 Task: Change font size of title  "Rate" to 18.
Action: Mouse pressed left at (49, 318)
Screenshot: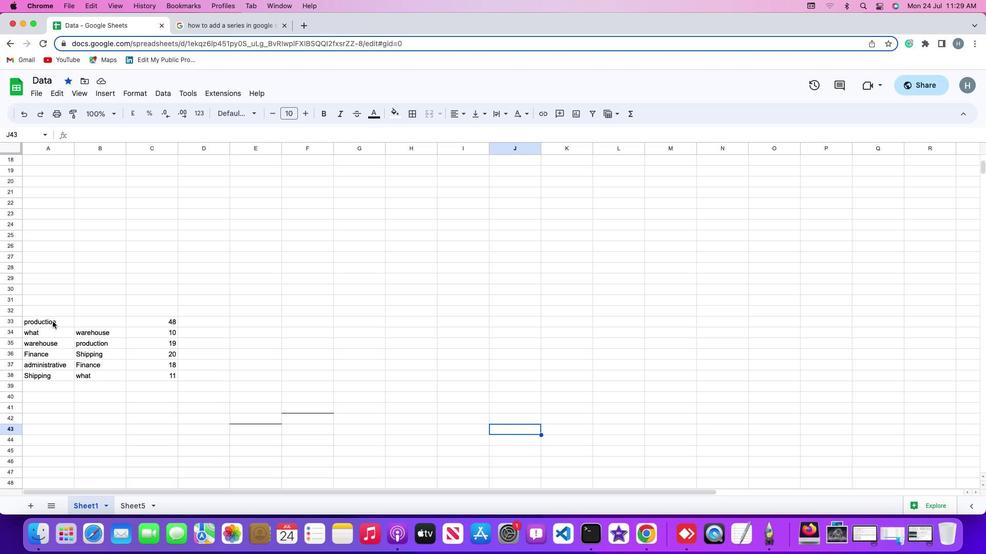 
Action: Mouse pressed left at (49, 318)
Screenshot: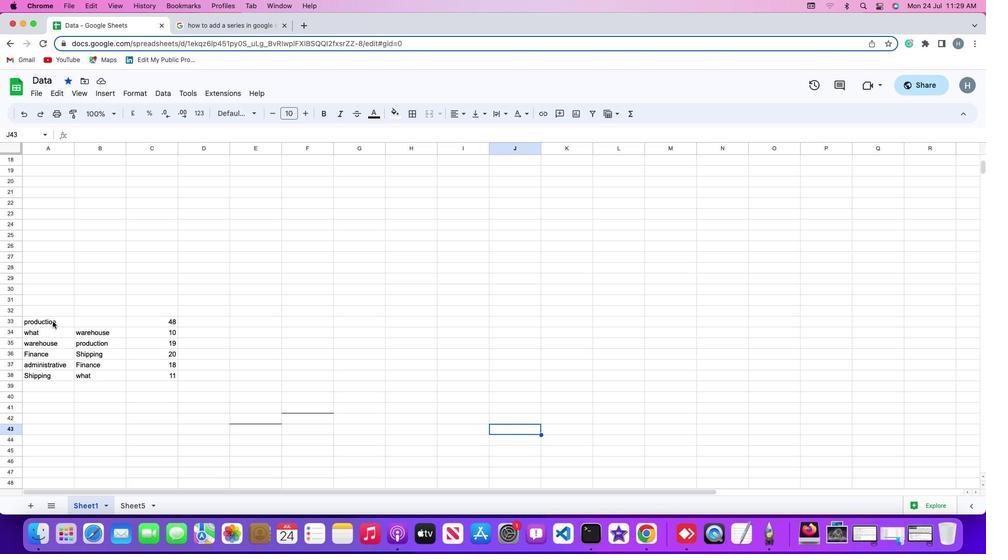 
Action: Mouse moved to (104, 91)
Screenshot: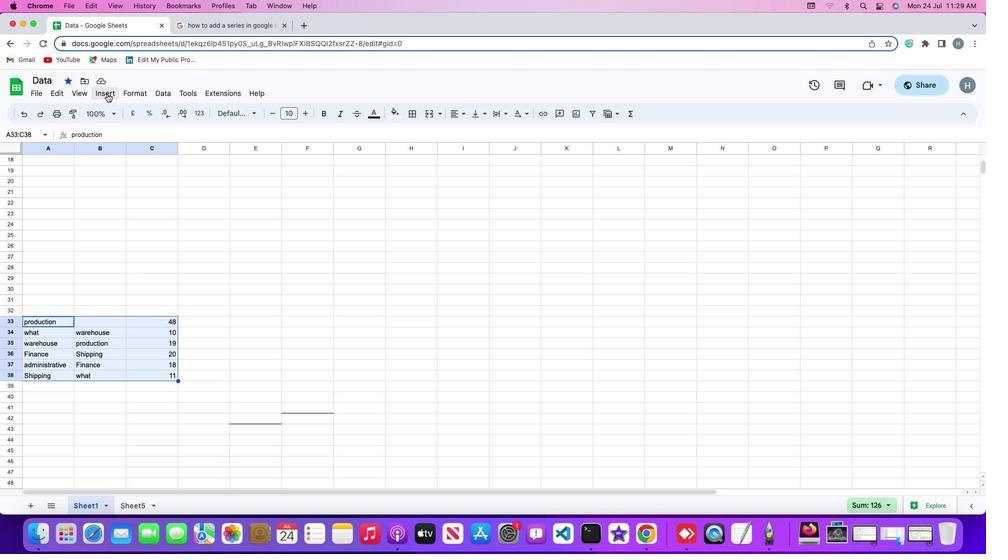 
Action: Mouse pressed left at (104, 91)
Screenshot: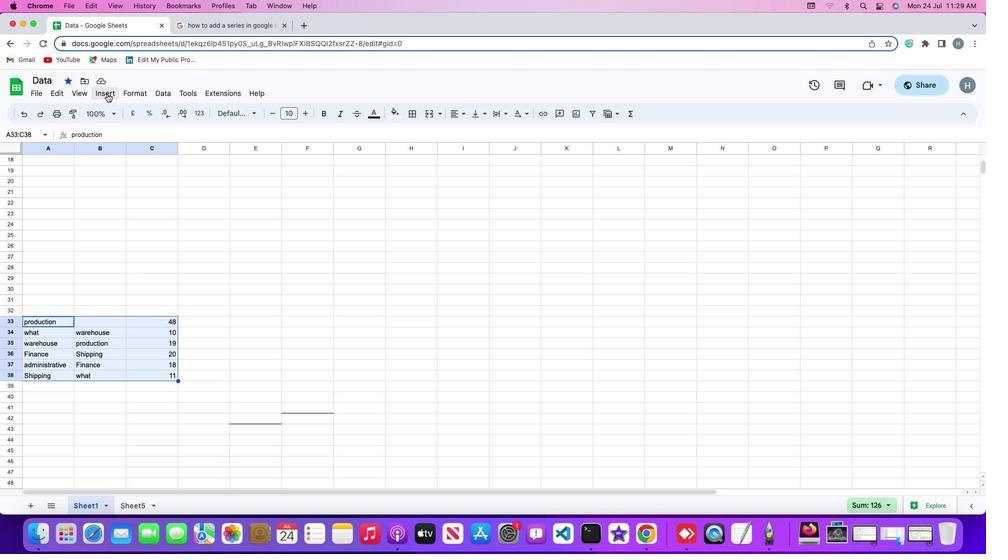 
Action: Mouse moved to (137, 184)
Screenshot: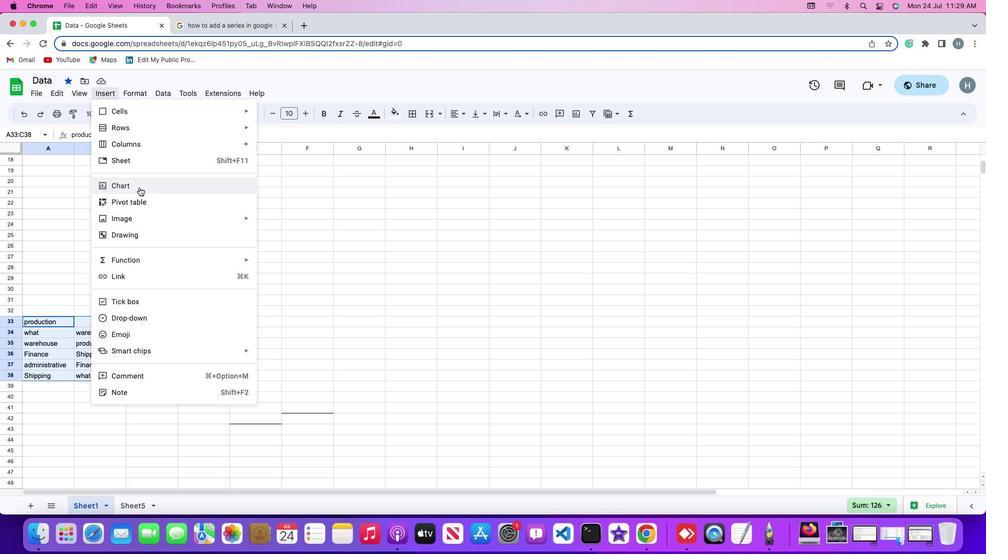 
Action: Mouse pressed left at (137, 184)
Screenshot: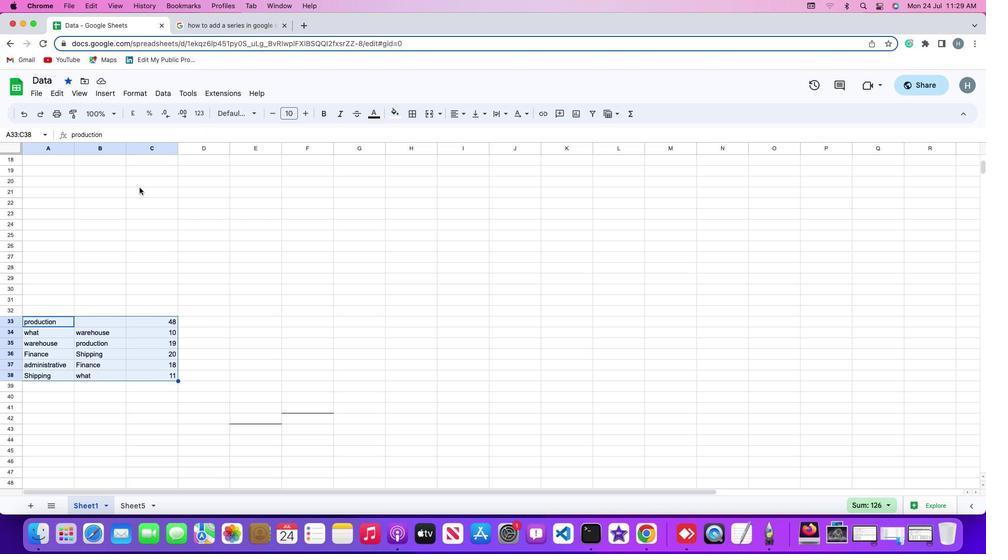 
Action: Mouse moved to (932, 140)
Screenshot: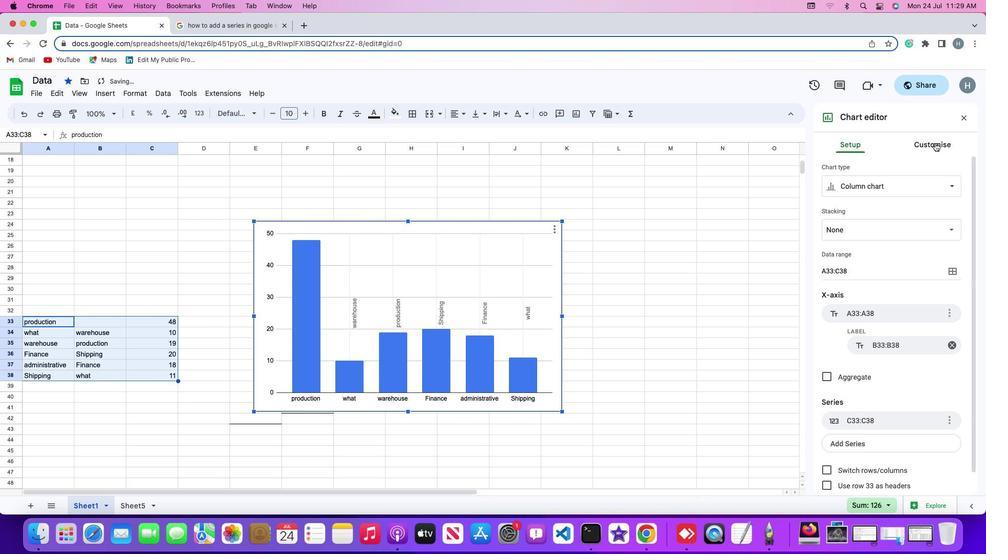 
Action: Mouse pressed left at (932, 140)
Screenshot: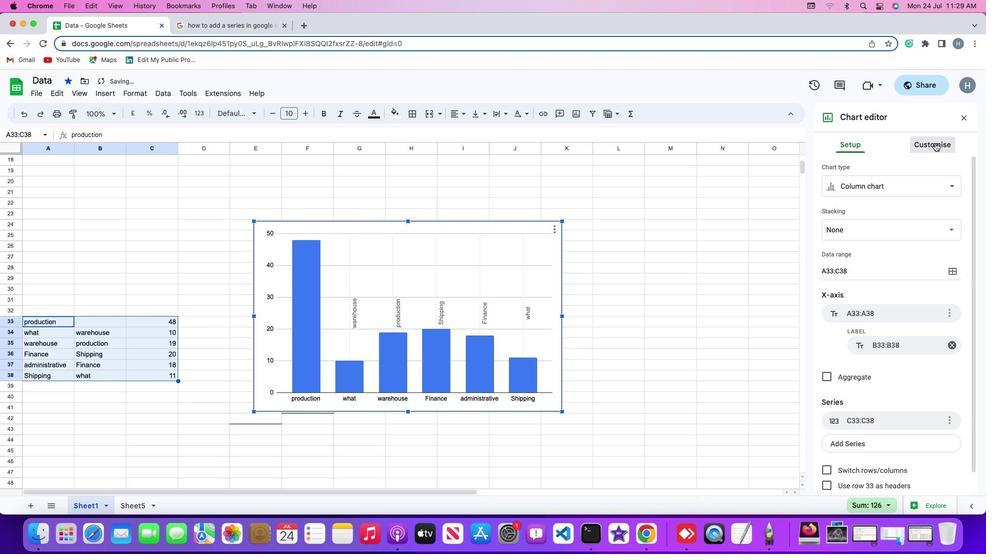 
Action: Mouse moved to (889, 197)
Screenshot: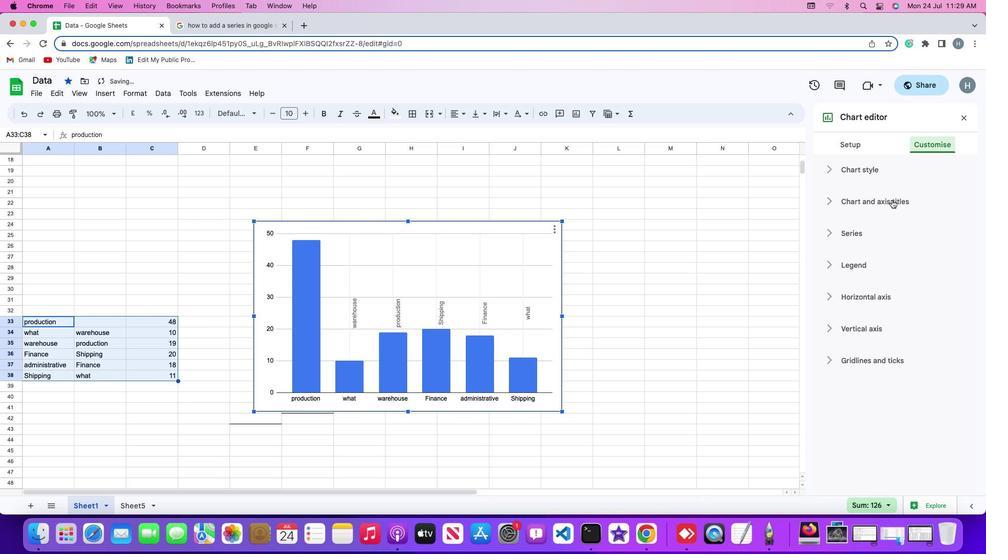 
Action: Mouse pressed left at (889, 197)
Screenshot: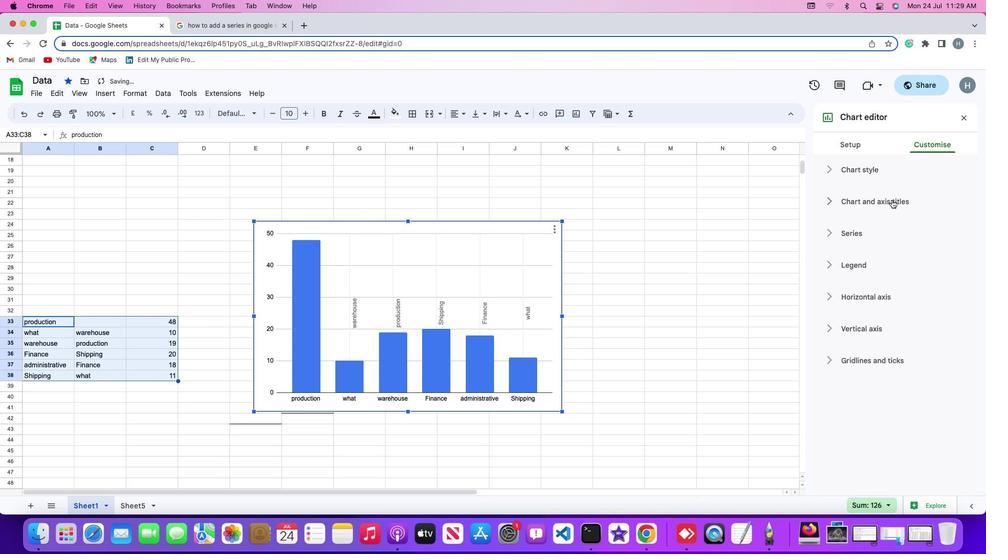 
Action: Mouse moved to (889, 225)
Screenshot: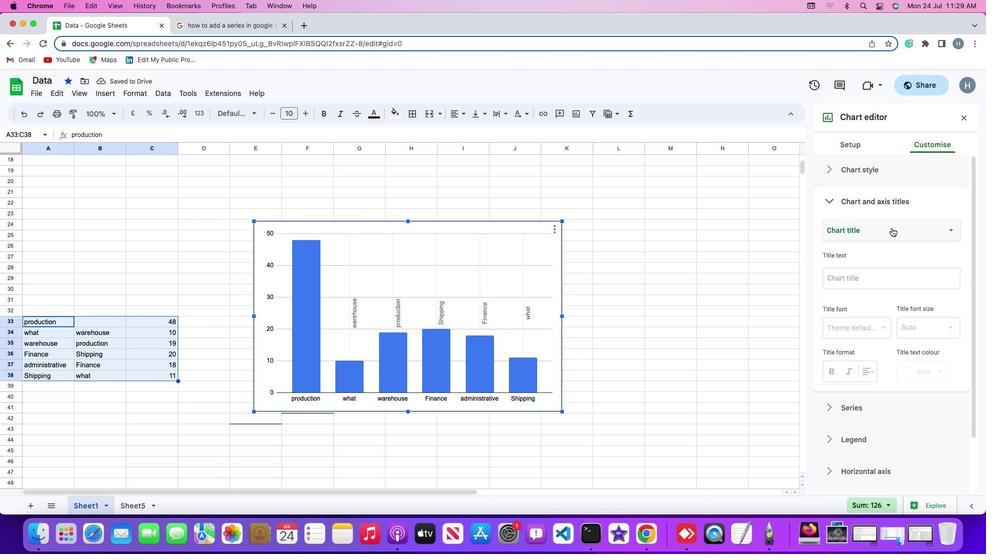 
Action: Mouse pressed left at (889, 225)
Screenshot: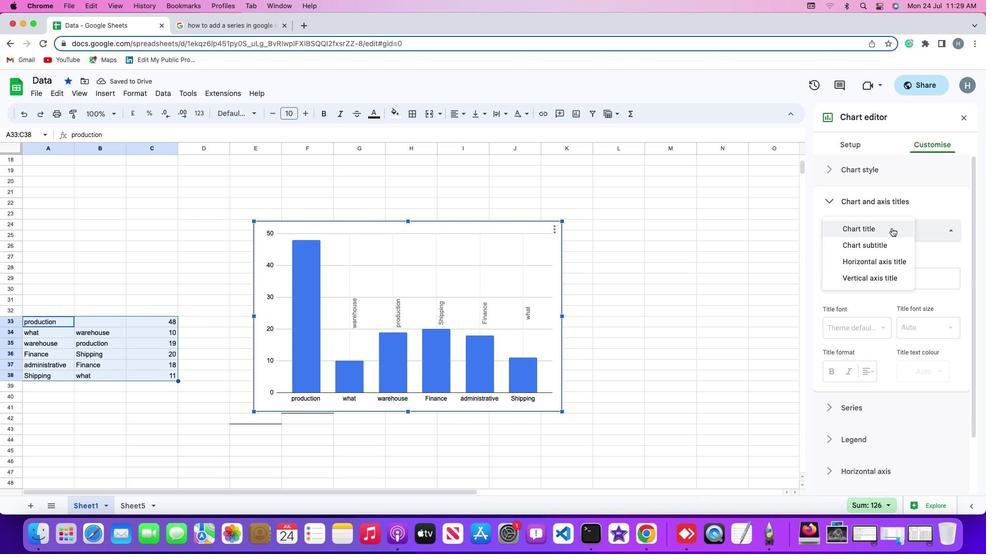 
Action: Mouse moved to (877, 273)
Screenshot: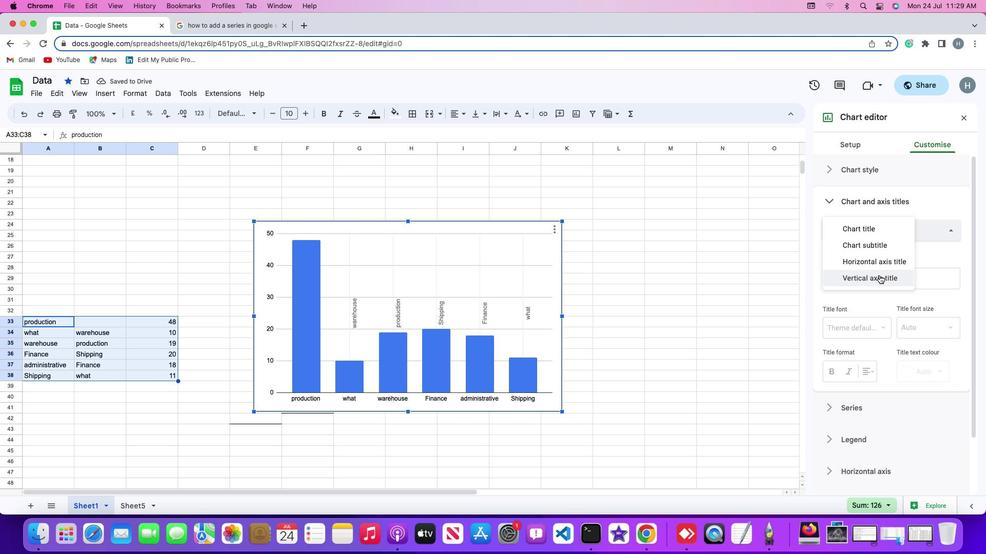 
Action: Mouse pressed left at (877, 273)
Screenshot: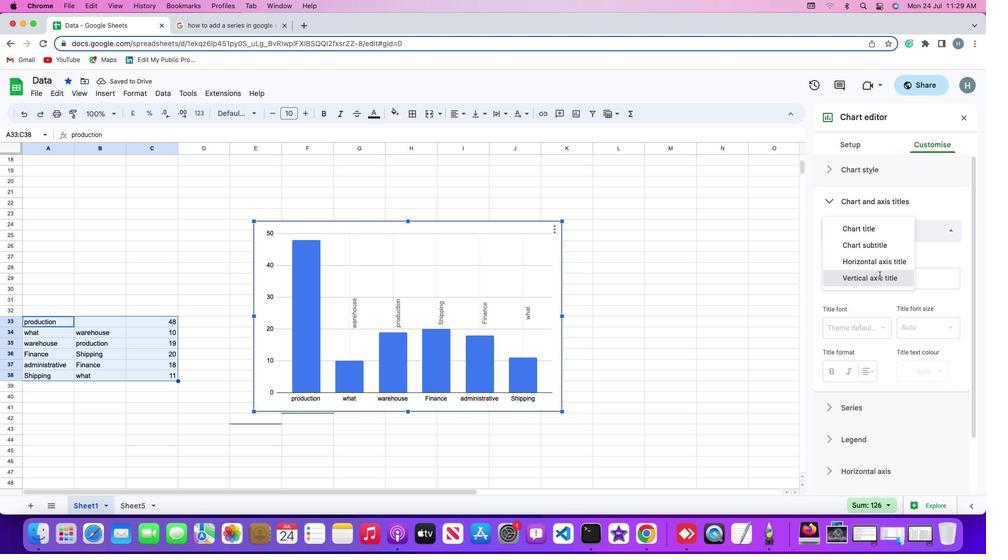 
Action: Mouse pressed left at (877, 273)
Screenshot: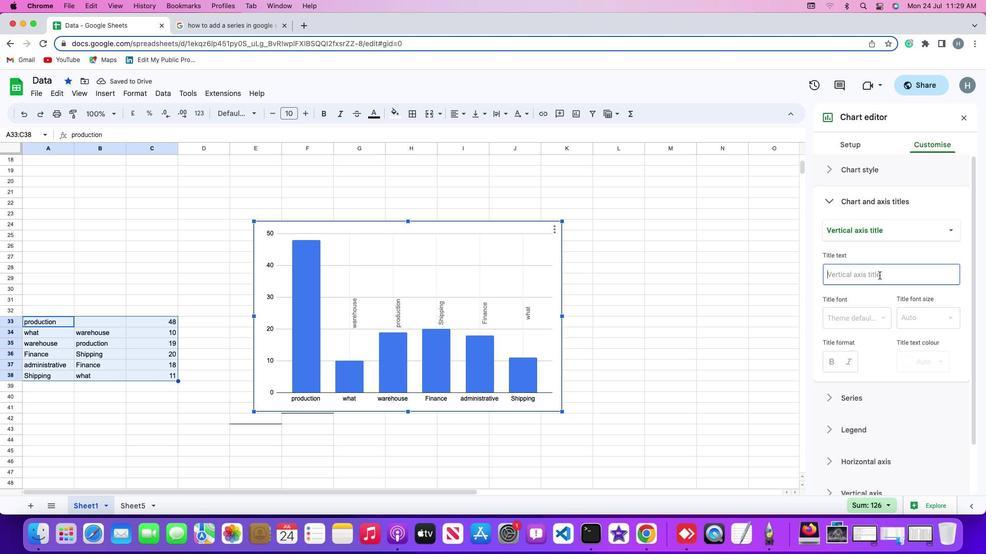 
Action: Key pressed Key.shift'R''a''t''e'
Screenshot: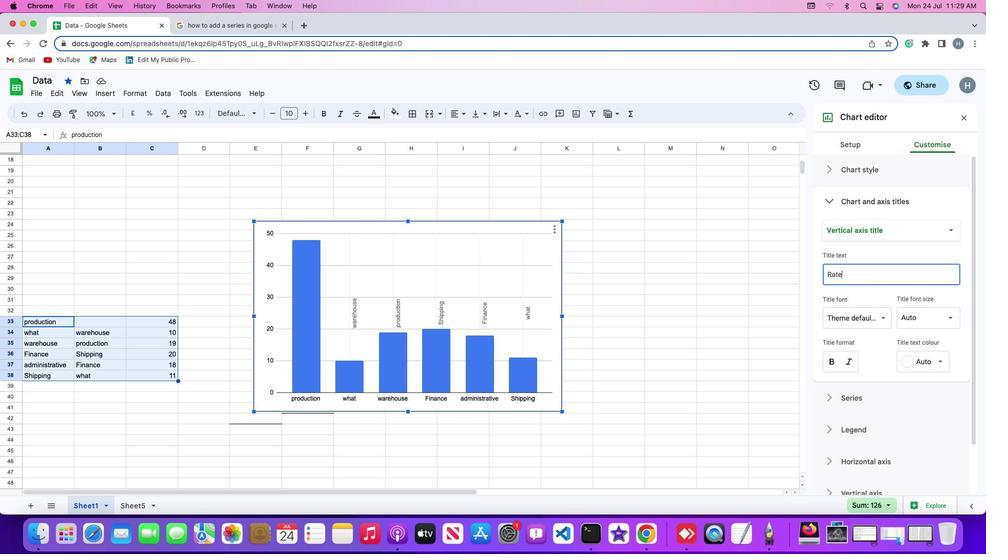
Action: Mouse moved to (949, 315)
Screenshot: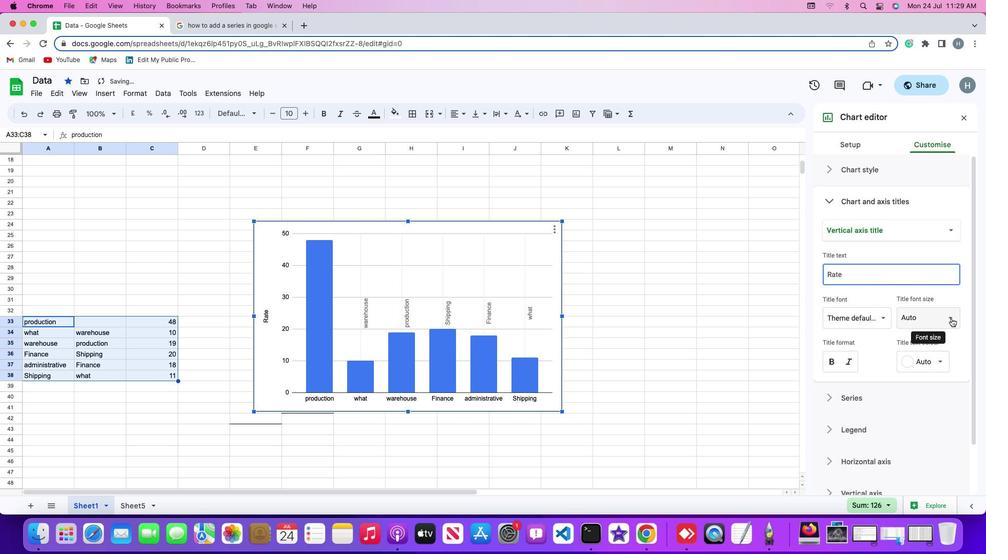 
Action: Mouse pressed left at (949, 315)
Screenshot: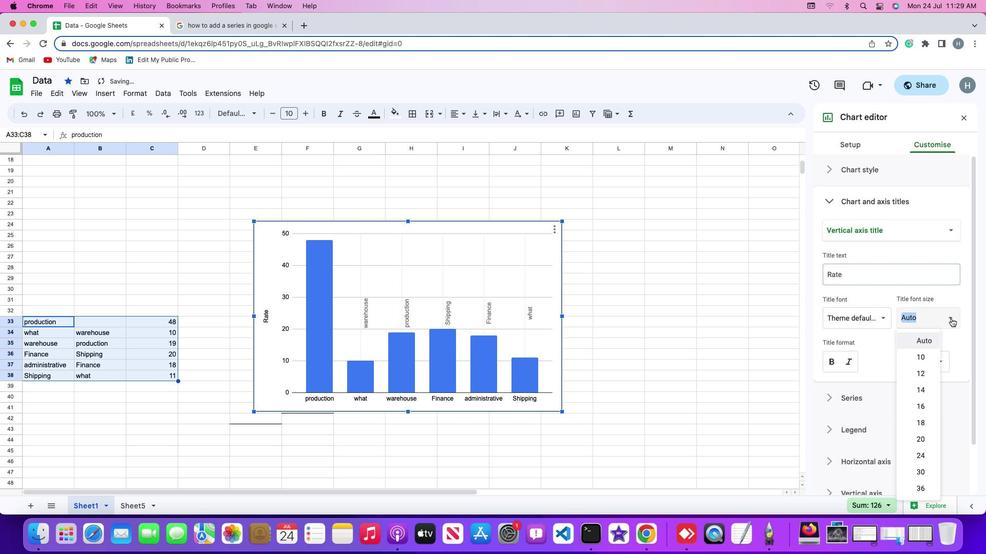 
Action: Mouse moved to (917, 417)
Screenshot: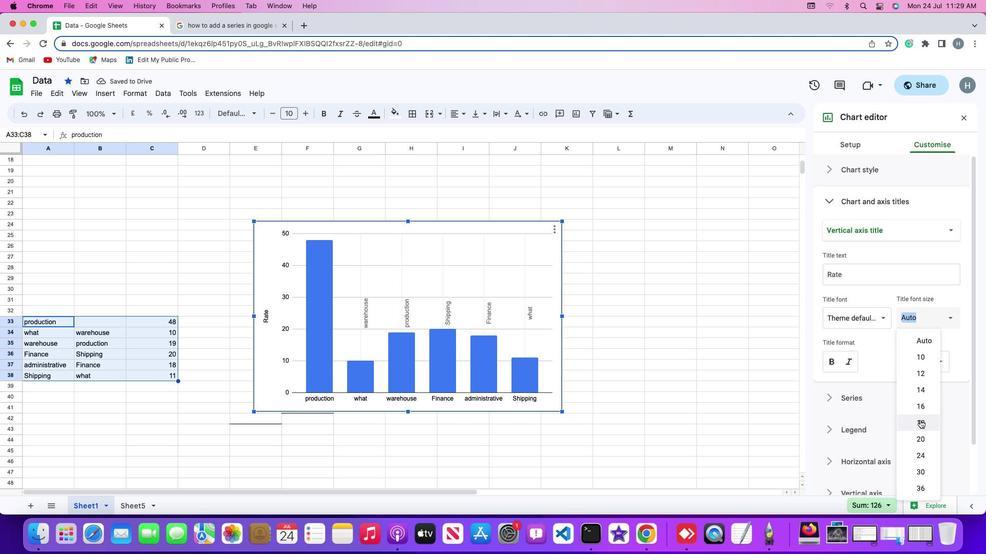 
Action: Mouse pressed left at (917, 417)
Screenshot: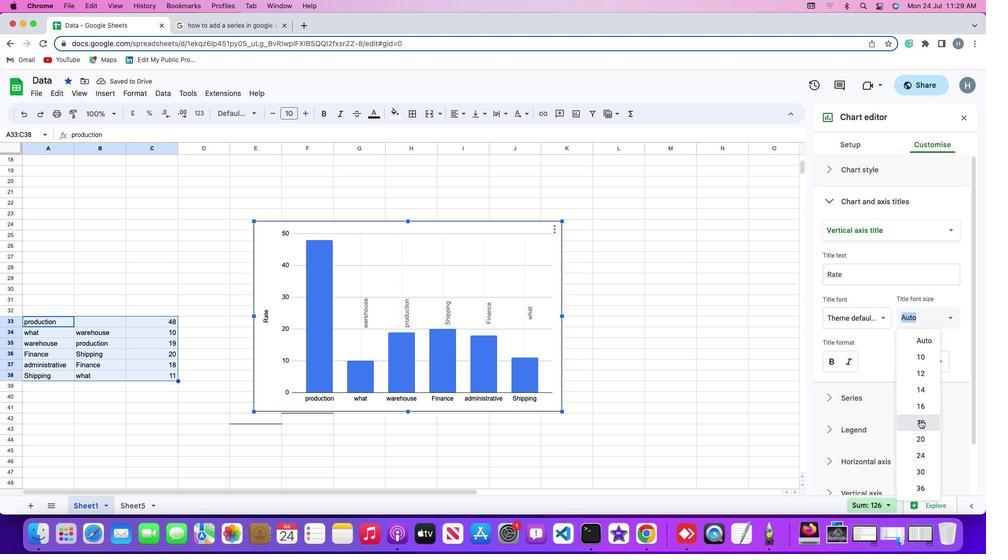
Action: Mouse moved to (738, 343)
Screenshot: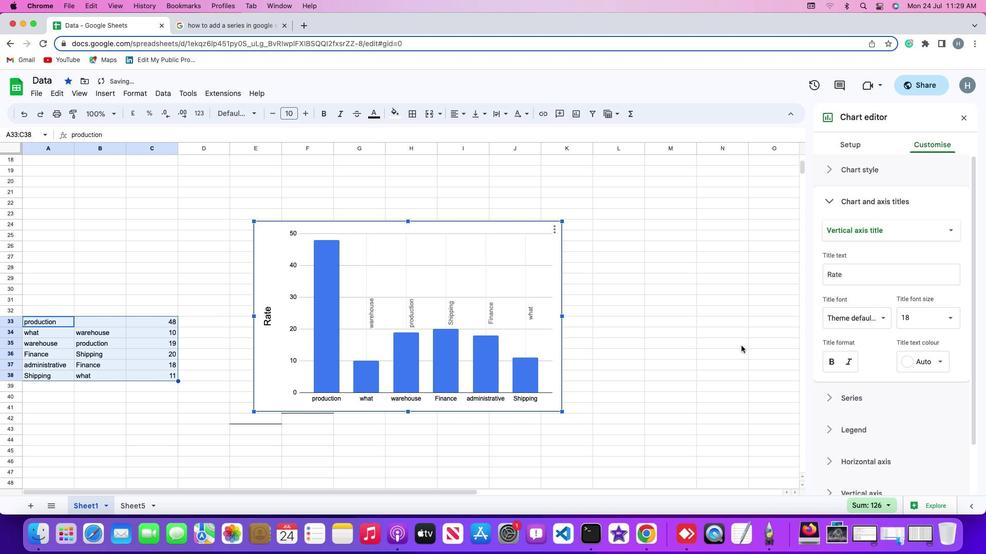 
